 Task: Add the Salesforce add-in to Outlook.
Action: Mouse moved to (56, 23)
Screenshot: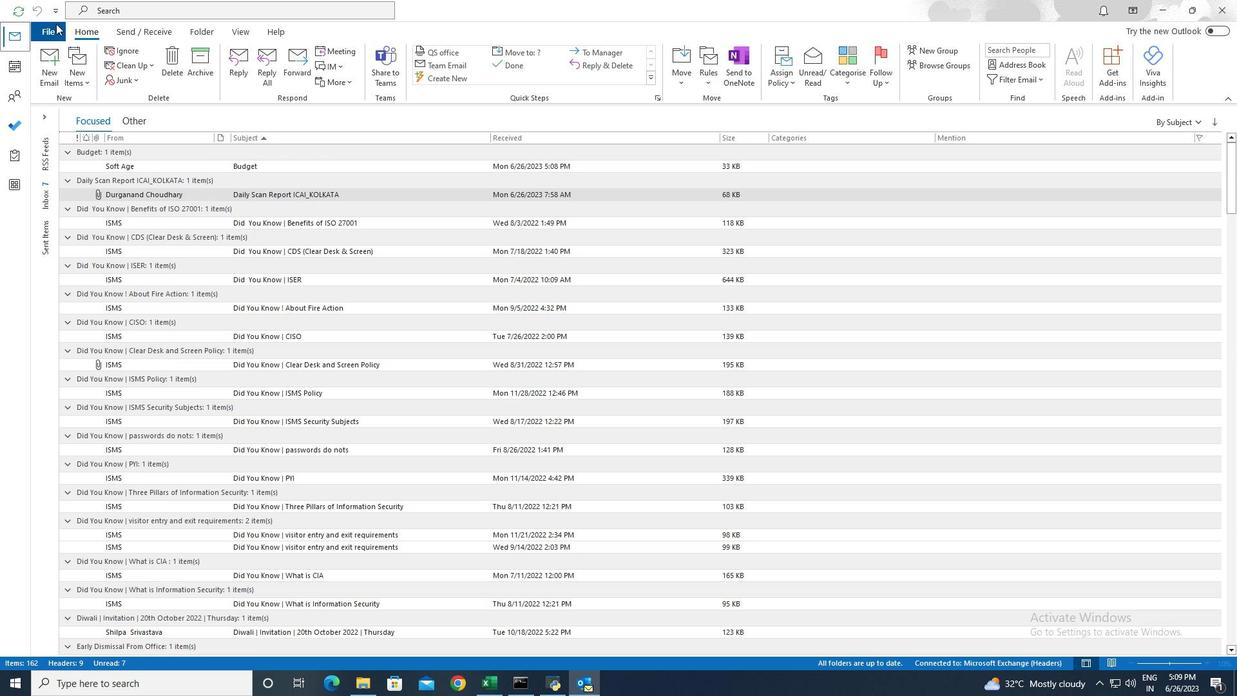 
Action: Mouse pressed left at (56, 23)
Screenshot: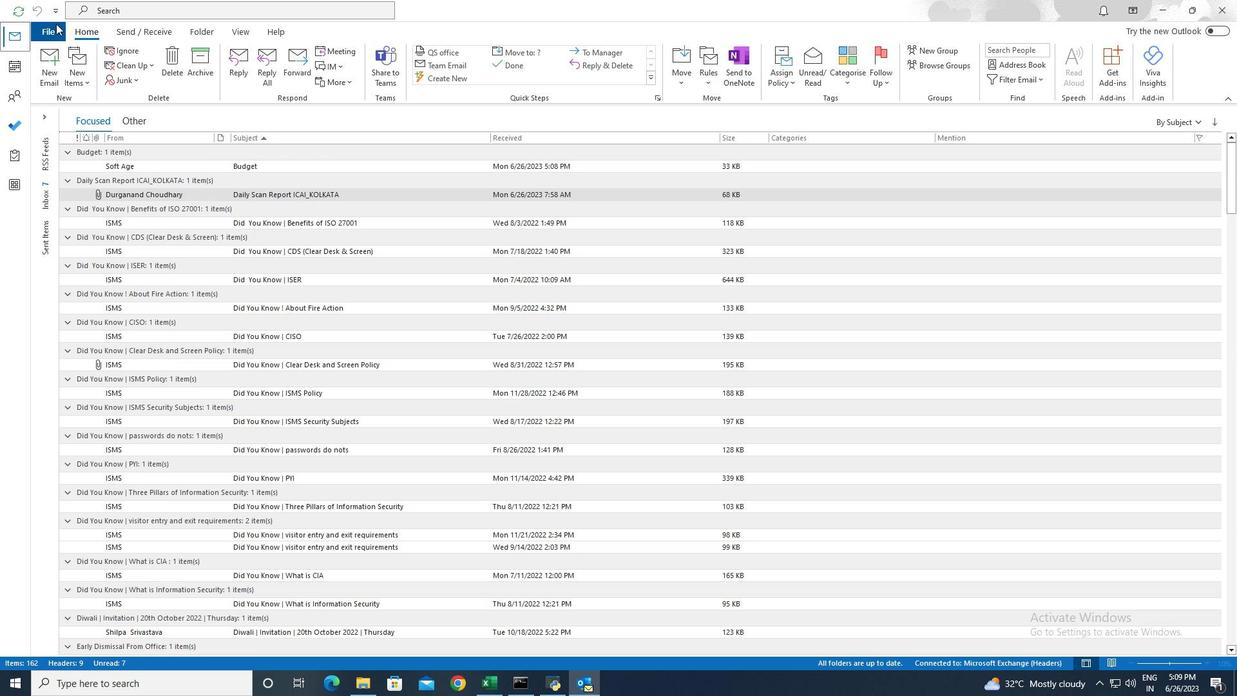 
Action: Mouse moved to (151, 530)
Screenshot: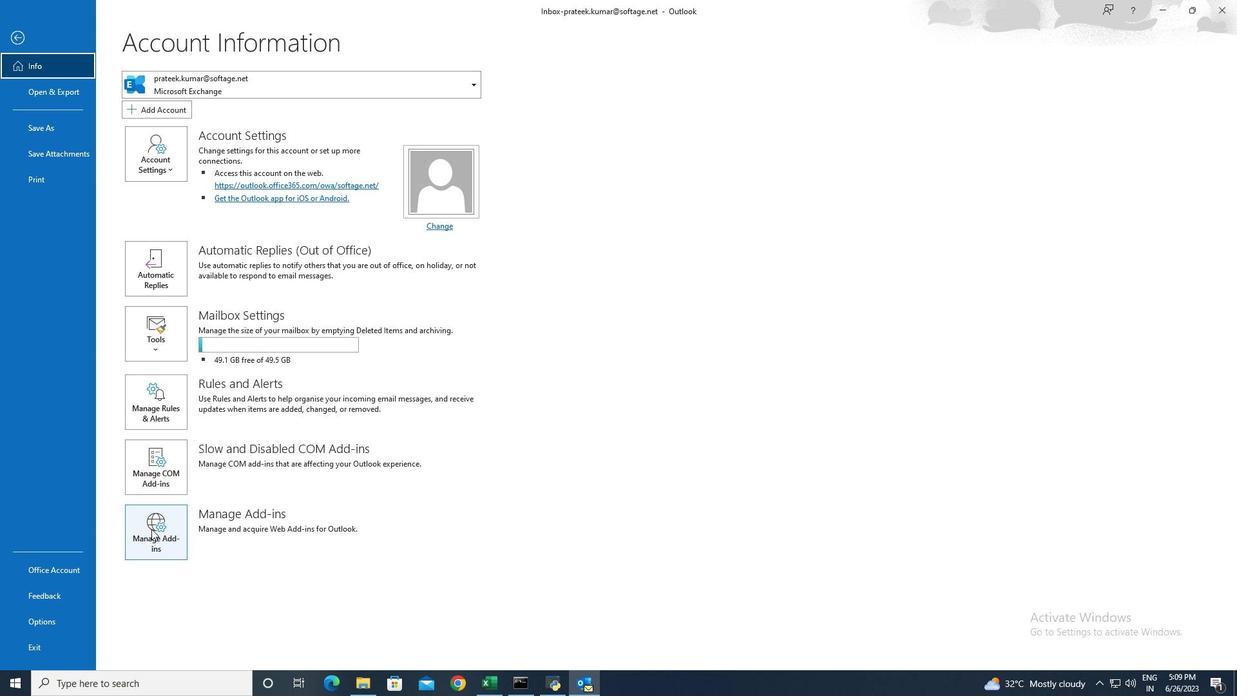 
Action: Mouse pressed left at (151, 530)
Screenshot: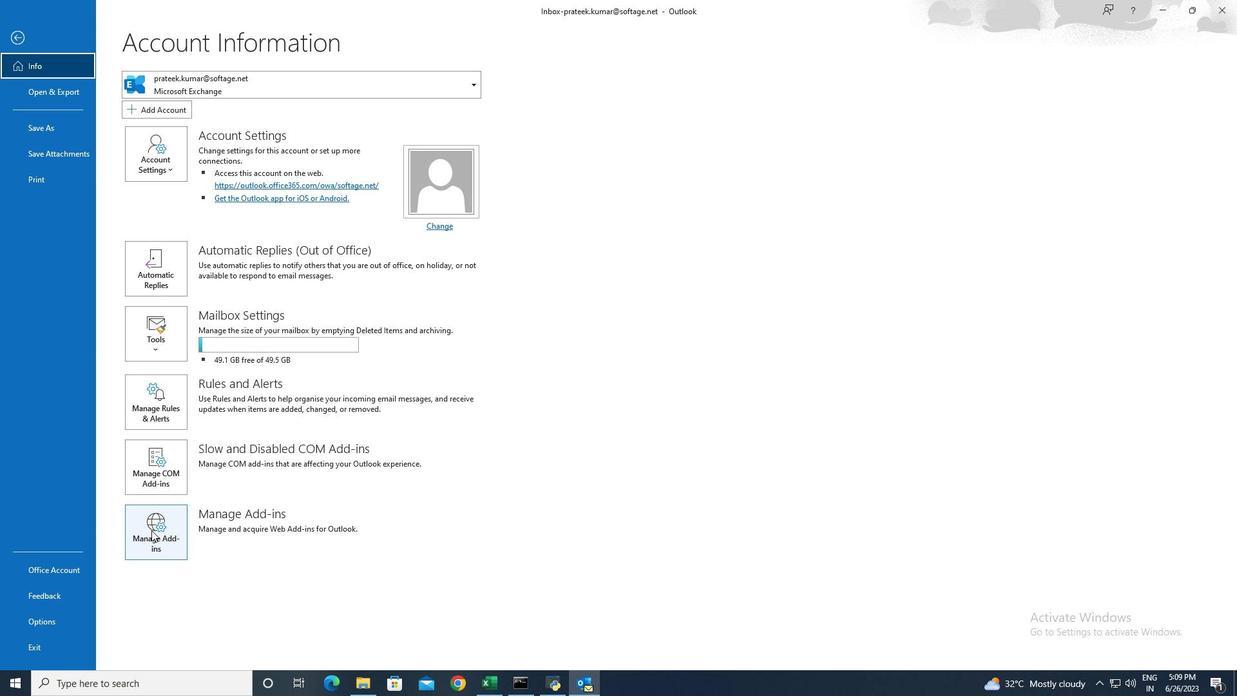 
Action: Mouse moved to (637, 599)
Screenshot: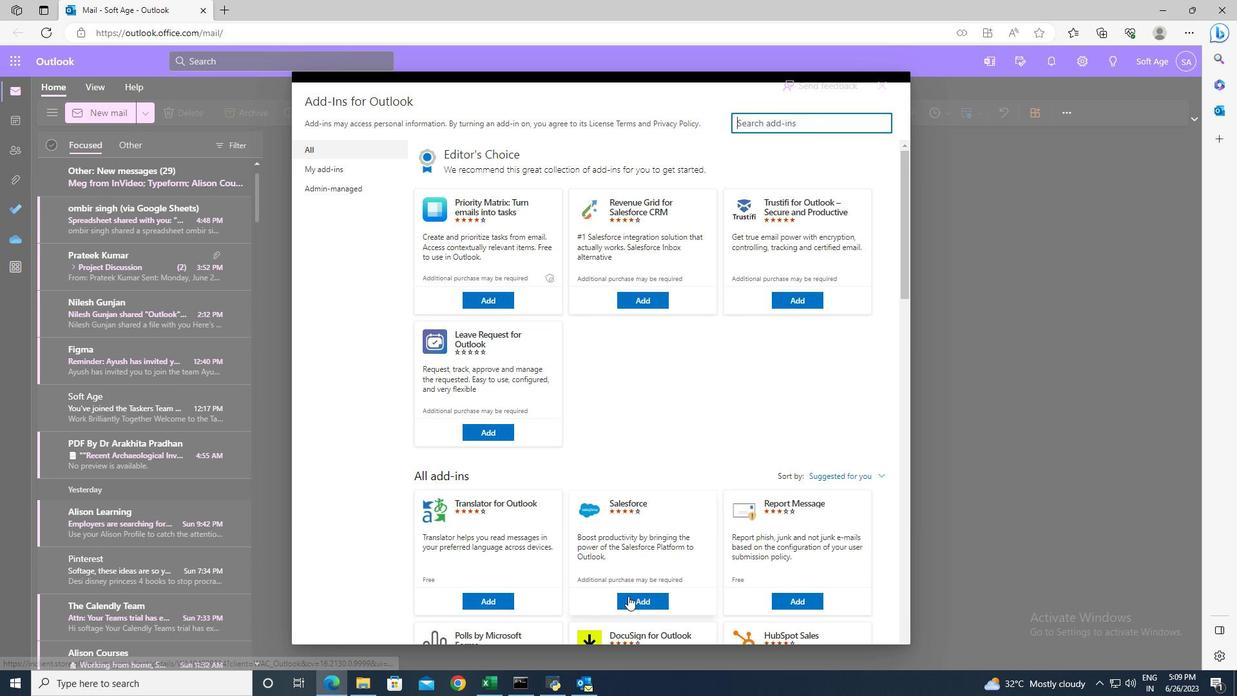 
Action: Mouse pressed left at (637, 599)
Screenshot: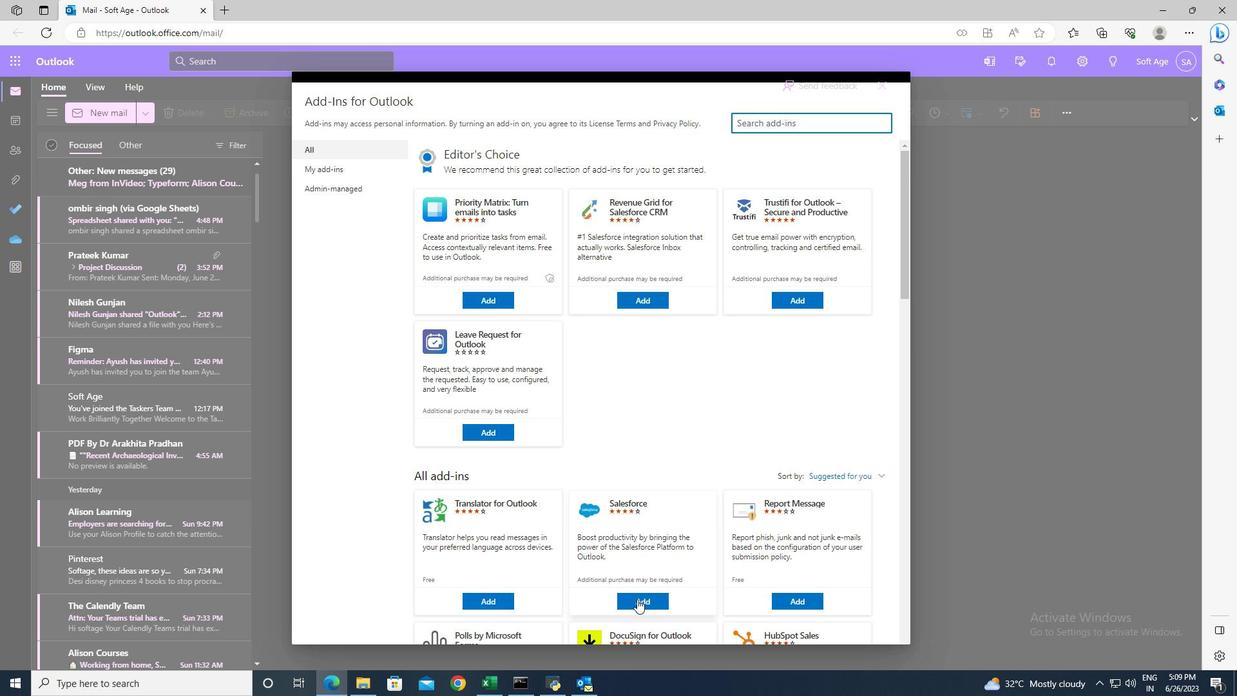 
Action: Mouse moved to (722, 272)
Screenshot: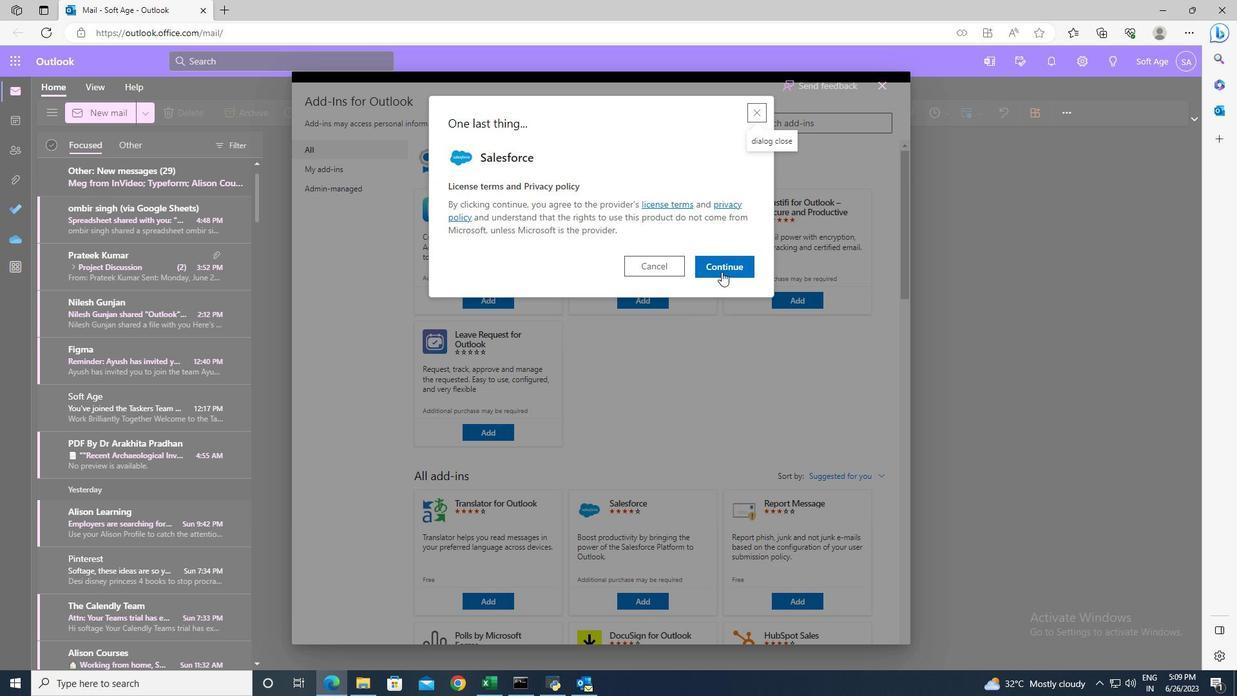 
Action: Mouse pressed left at (722, 272)
Screenshot: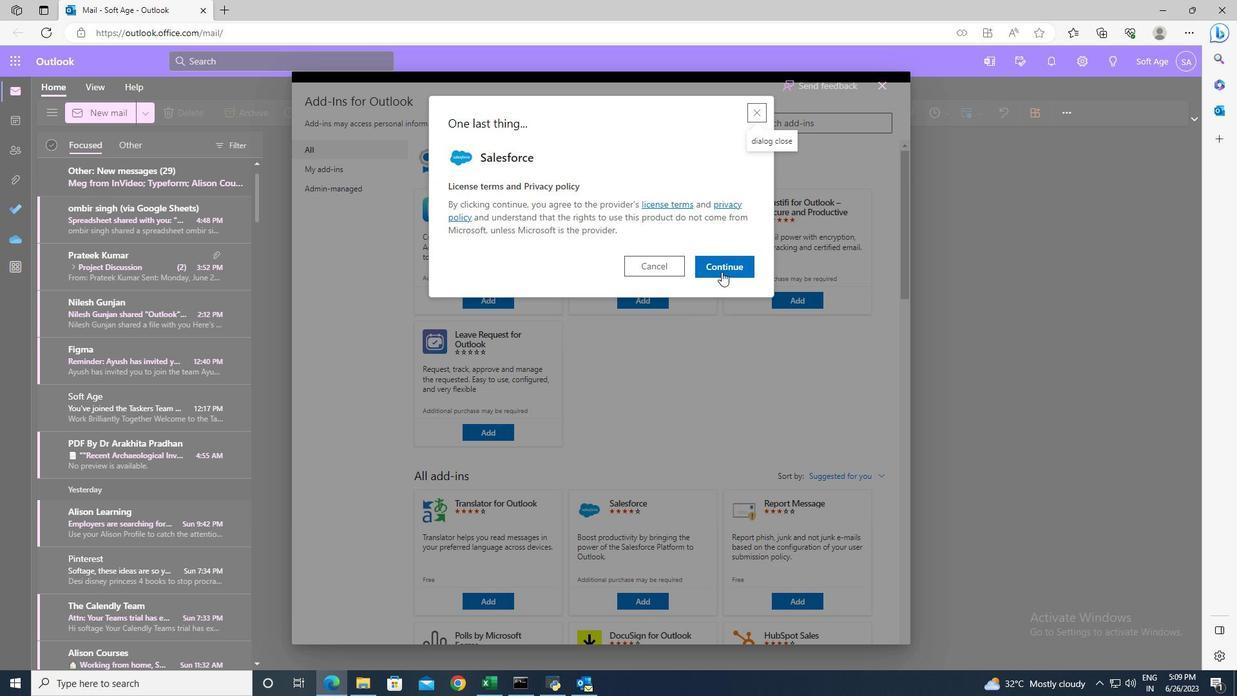 
